 Task: Check the sale-to-list ratio of open floorplan in the last 3 years.
Action: Mouse moved to (757, 170)
Screenshot: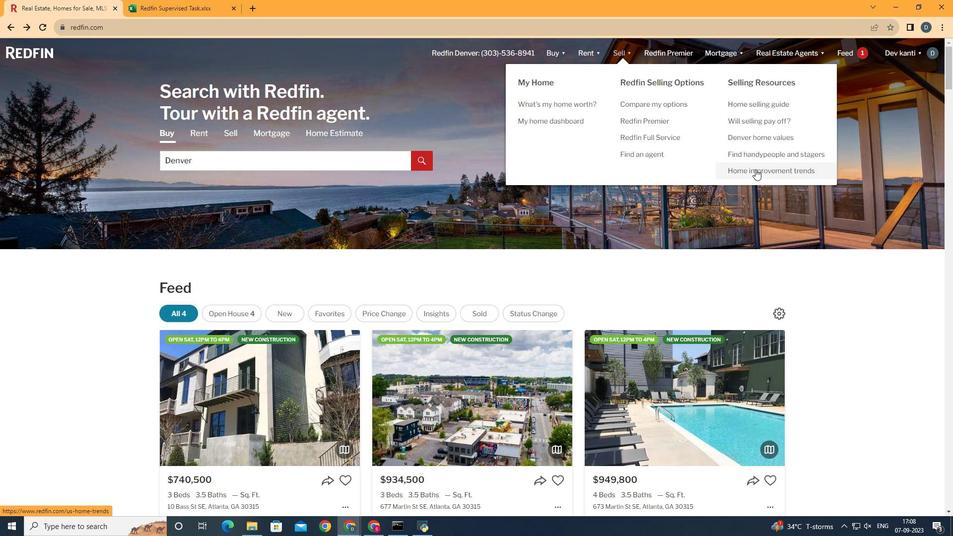 
Action: Mouse pressed left at (757, 170)
Screenshot: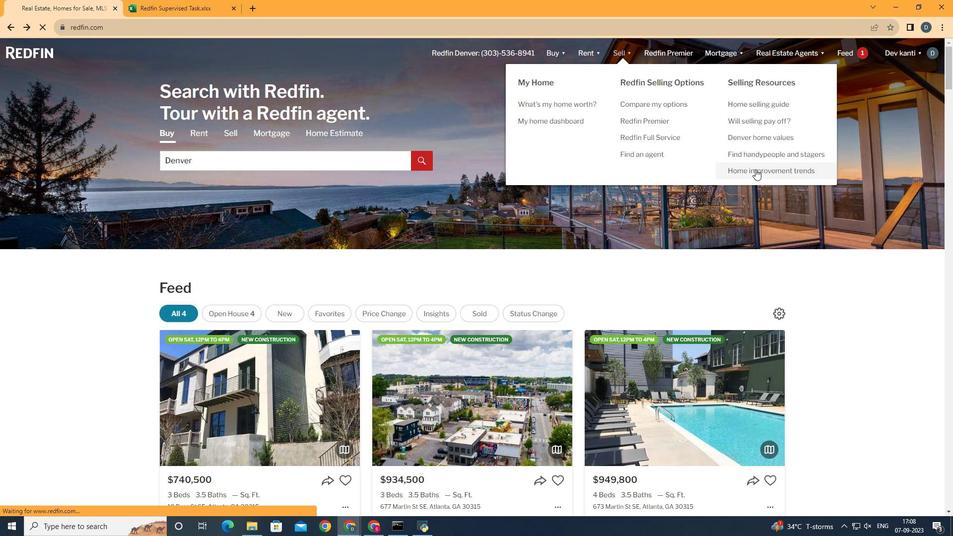 
Action: Mouse moved to (238, 198)
Screenshot: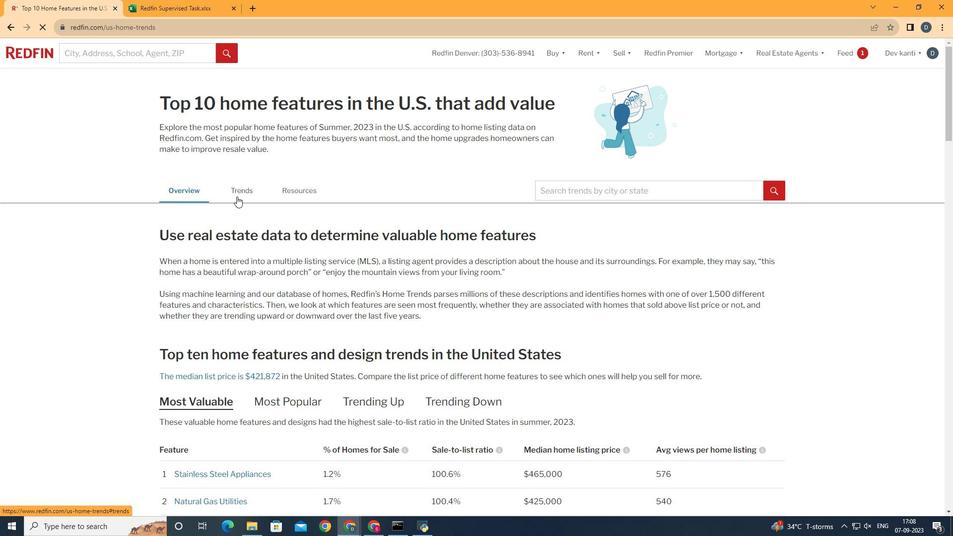 
Action: Mouse pressed left at (238, 198)
Screenshot: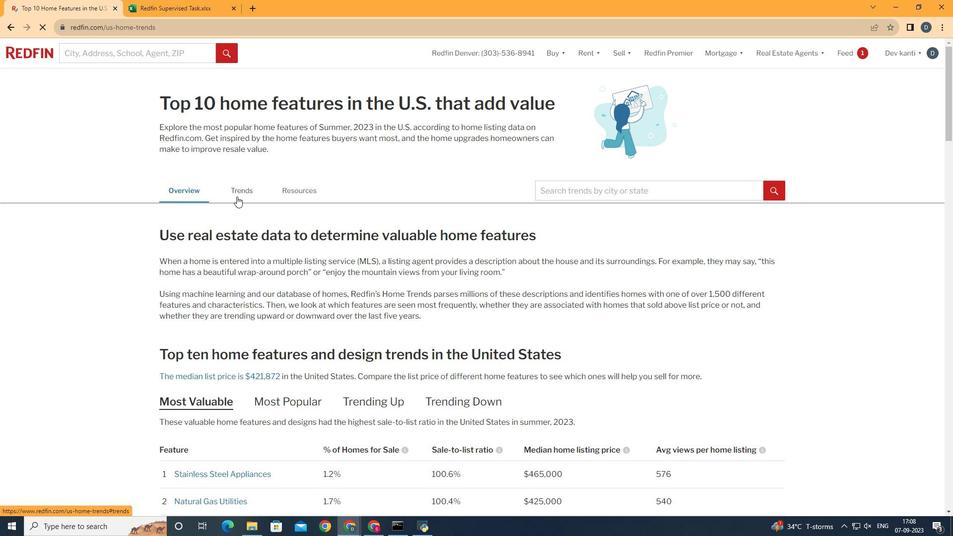 
Action: Mouse moved to (339, 255)
Screenshot: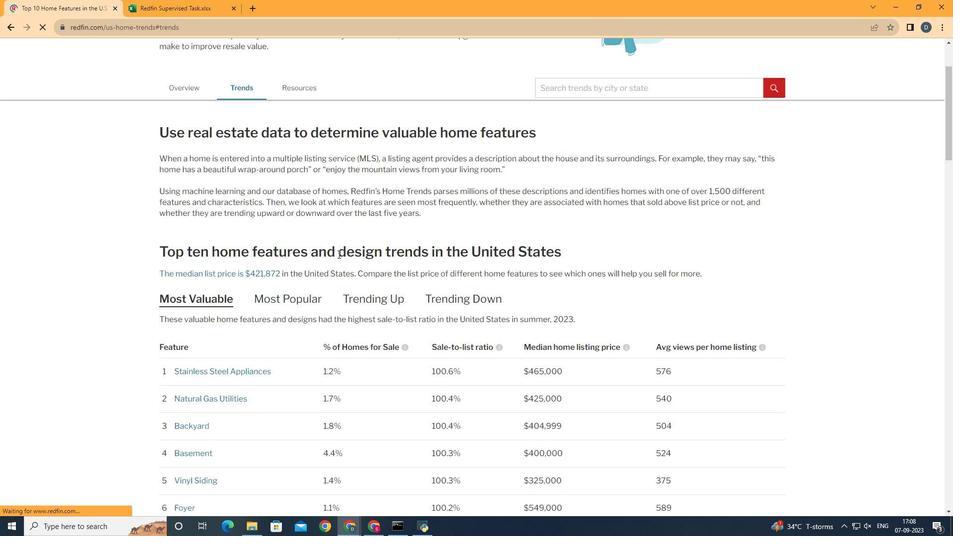 
Action: Mouse scrolled (339, 255) with delta (0, 0)
Screenshot: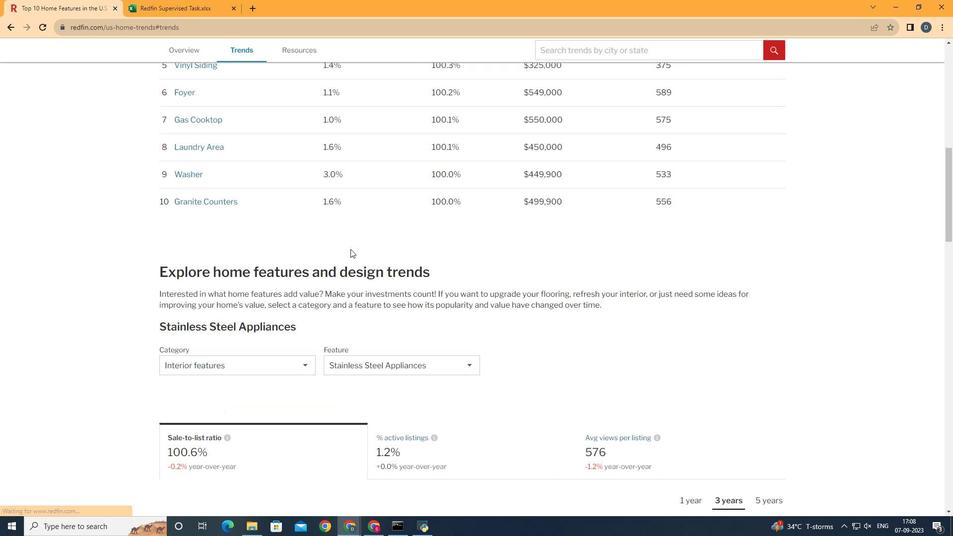 
Action: Mouse scrolled (339, 255) with delta (0, 0)
Screenshot: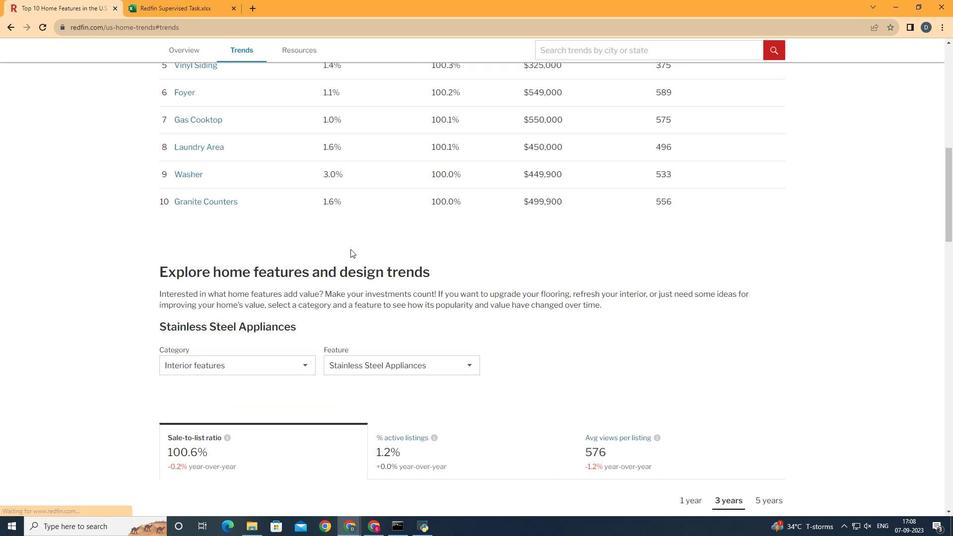 
Action: Mouse scrolled (339, 255) with delta (0, 0)
Screenshot: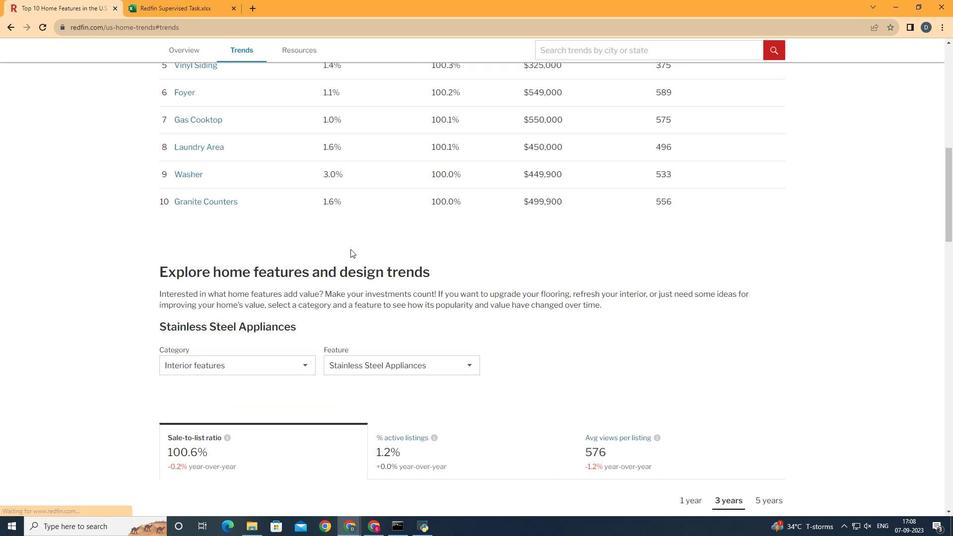 
Action: Mouse scrolled (339, 255) with delta (0, 0)
Screenshot: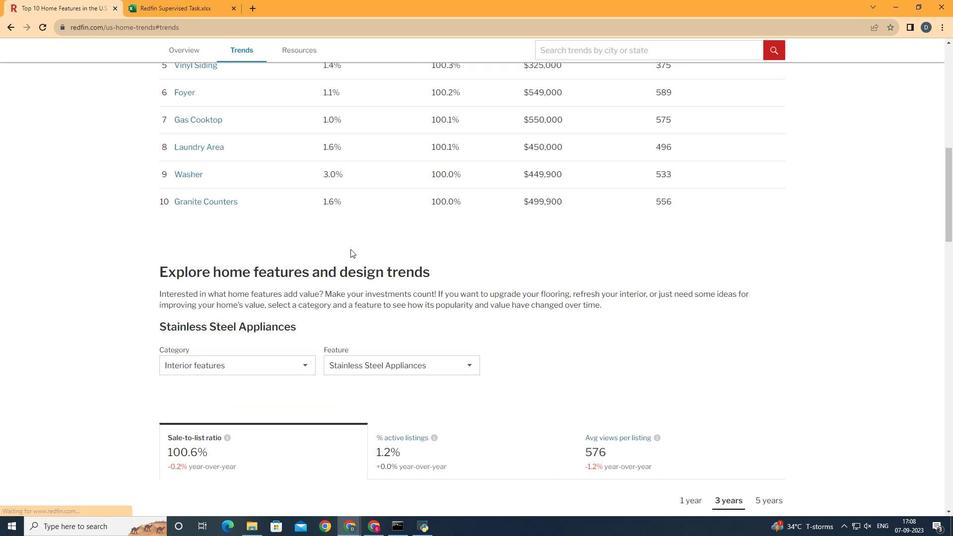 
Action: Mouse scrolled (339, 255) with delta (0, 0)
Screenshot: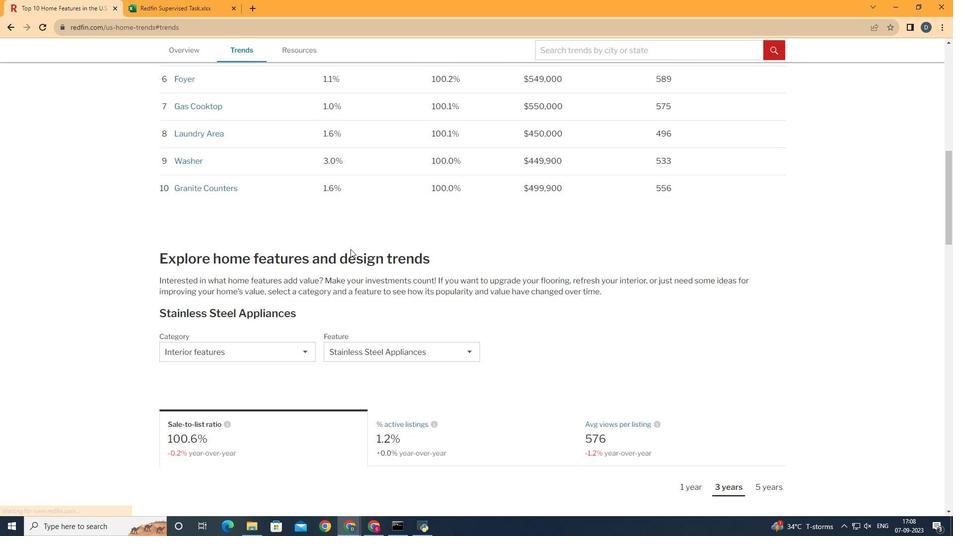 
Action: Mouse moved to (351, 250)
Screenshot: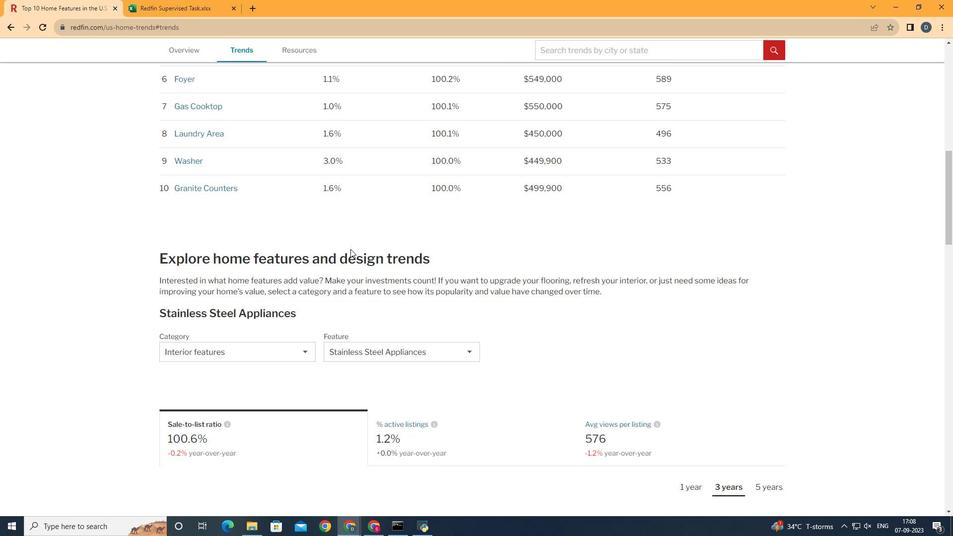 
Action: Mouse scrolled (351, 250) with delta (0, 0)
Screenshot: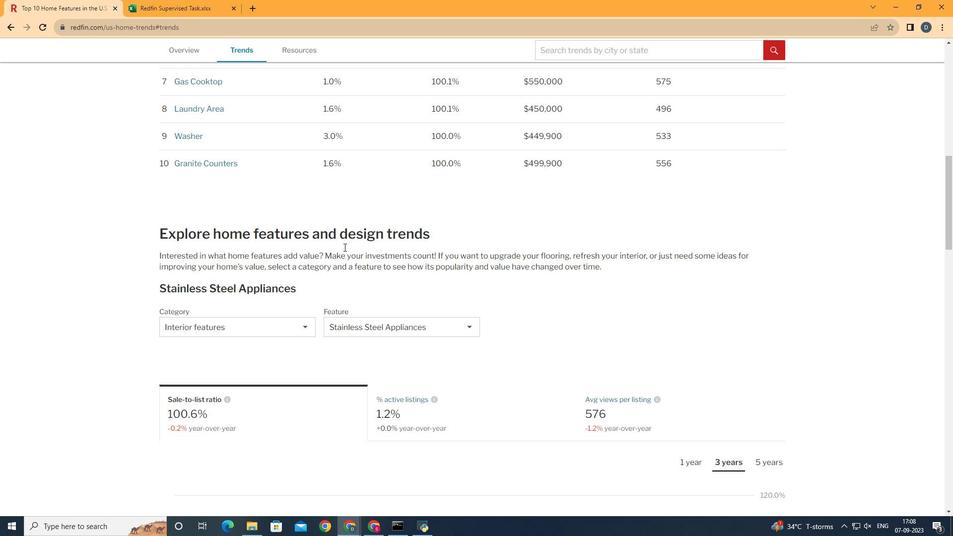 
Action: Mouse moved to (351, 250)
Screenshot: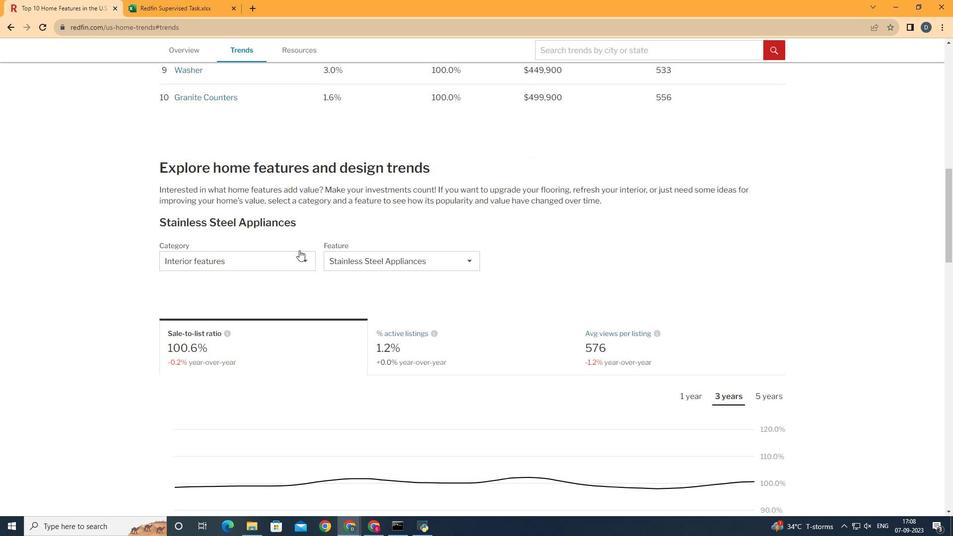 
Action: Mouse scrolled (351, 250) with delta (0, 0)
Screenshot: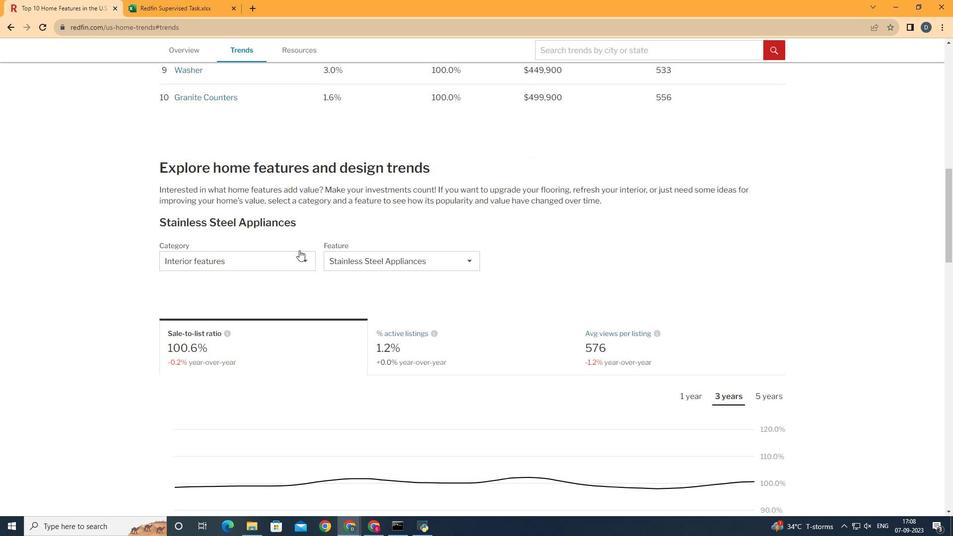 
Action: Mouse moved to (304, 260)
Screenshot: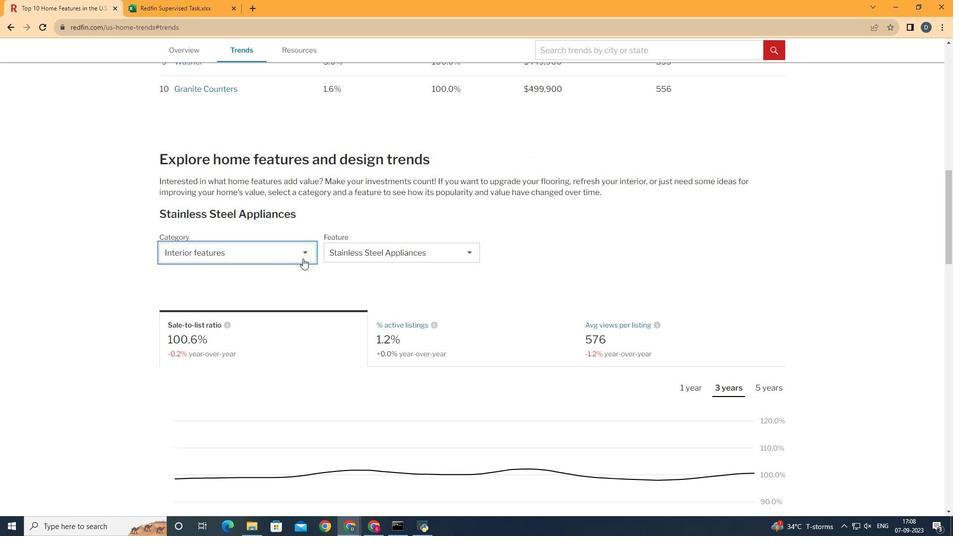 
Action: Mouse pressed left at (304, 260)
Screenshot: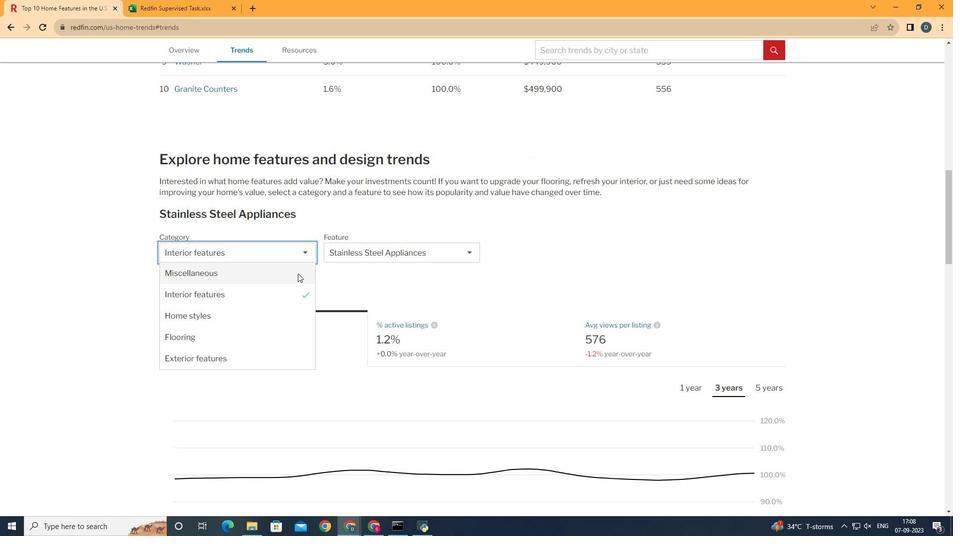 
Action: Mouse moved to (299, 290)
Screenshot: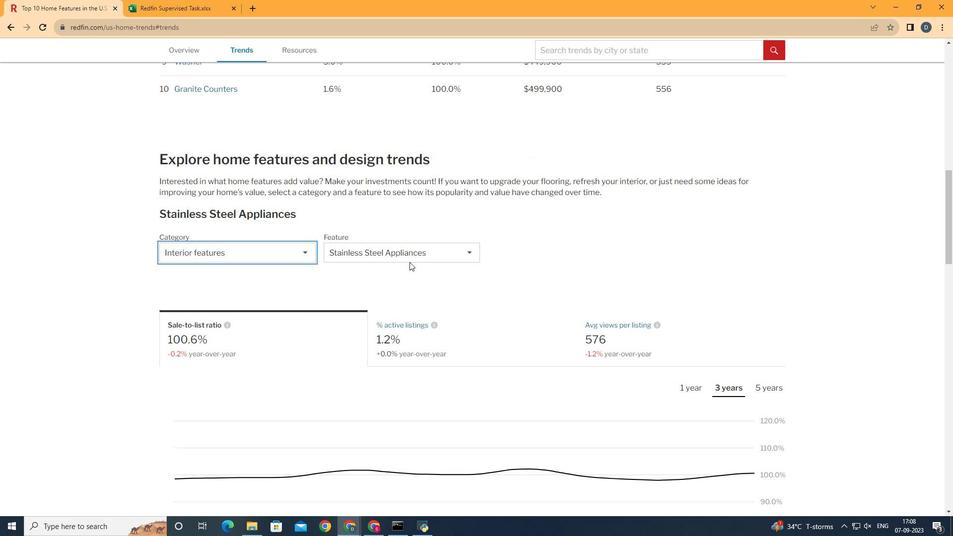 
Action: Mouse pressed left at (299, 290)
Screenshot: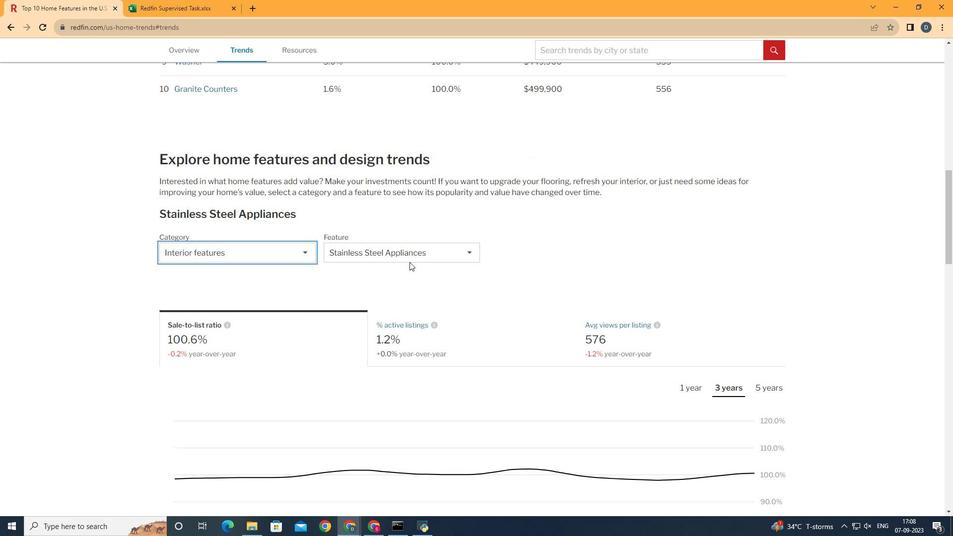 
Action: Mouse moved to (424, 255)
Screenshot: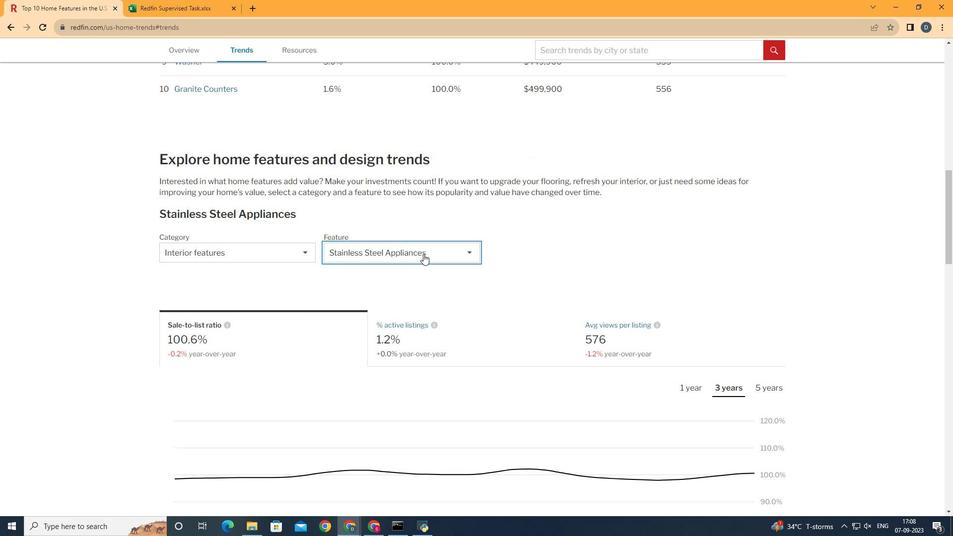 
Action: Mouse pressed left at (424, 255)
Screenshot: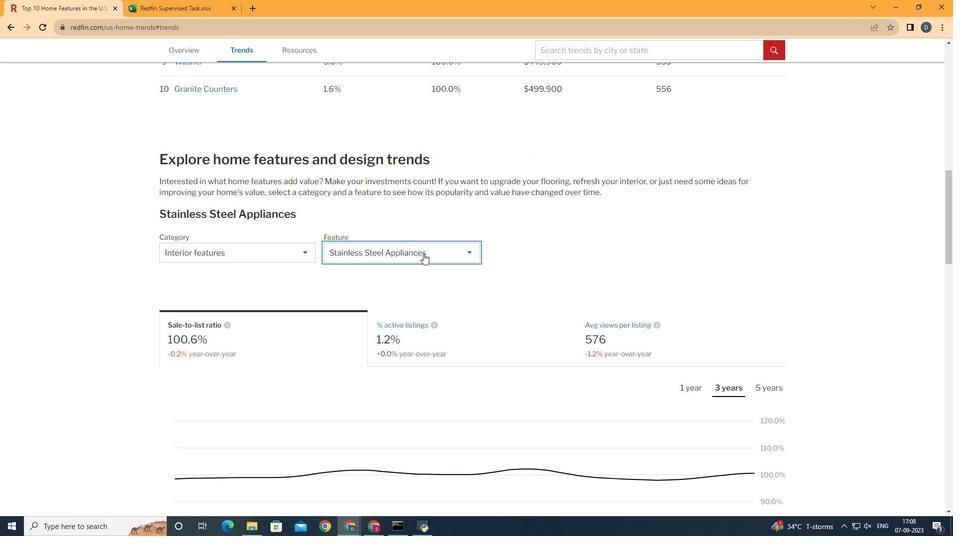 
Action: Mouse moved to (481, 390)
Screenshot: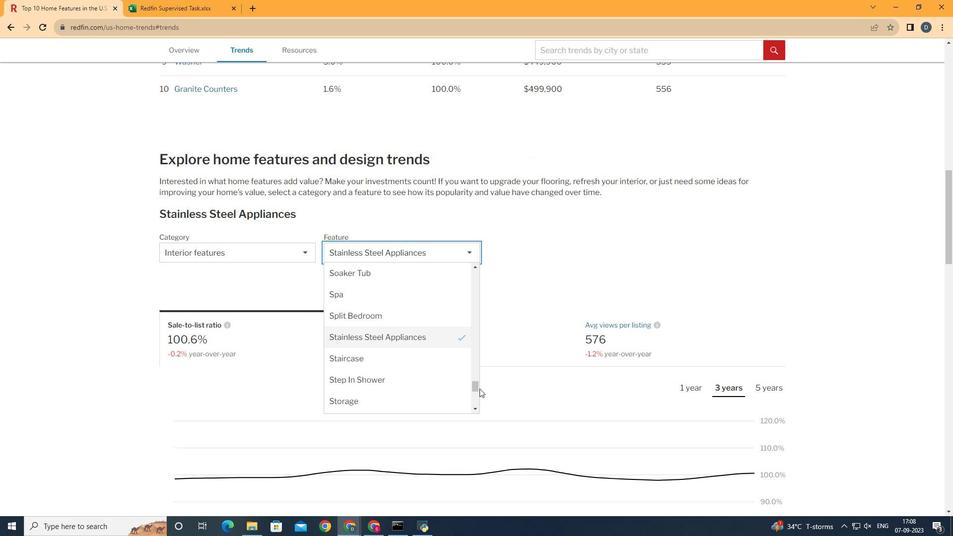 
Action: Mouse pressed left at (481, 390)
Screenshot: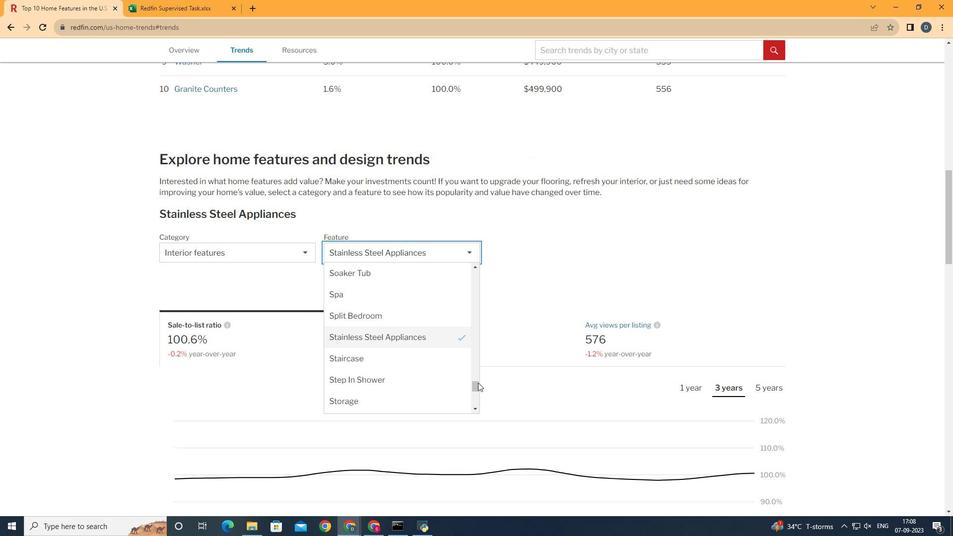 
Action: Mouse moved to (464, 256)
Screenshot: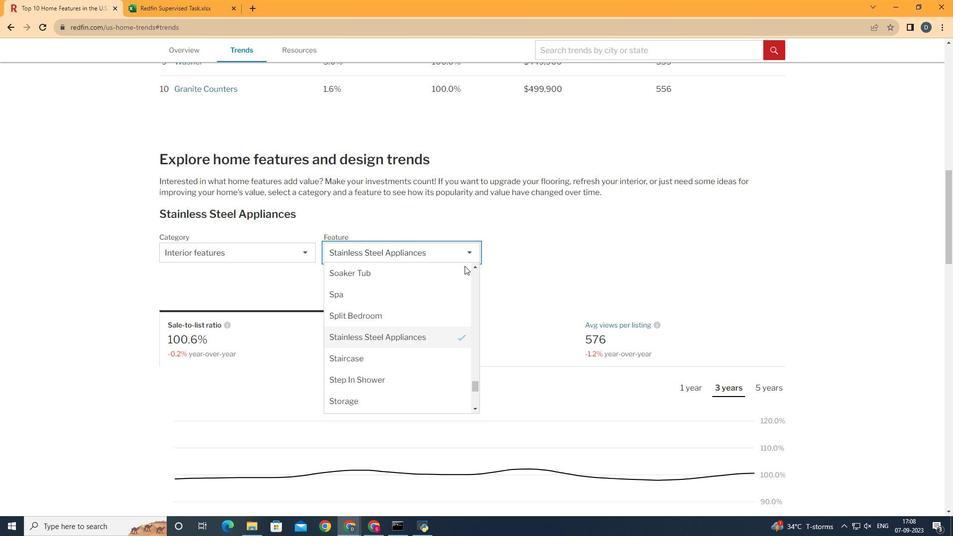 
Action: Mouse pressed left at (464, 256)
Screenshot: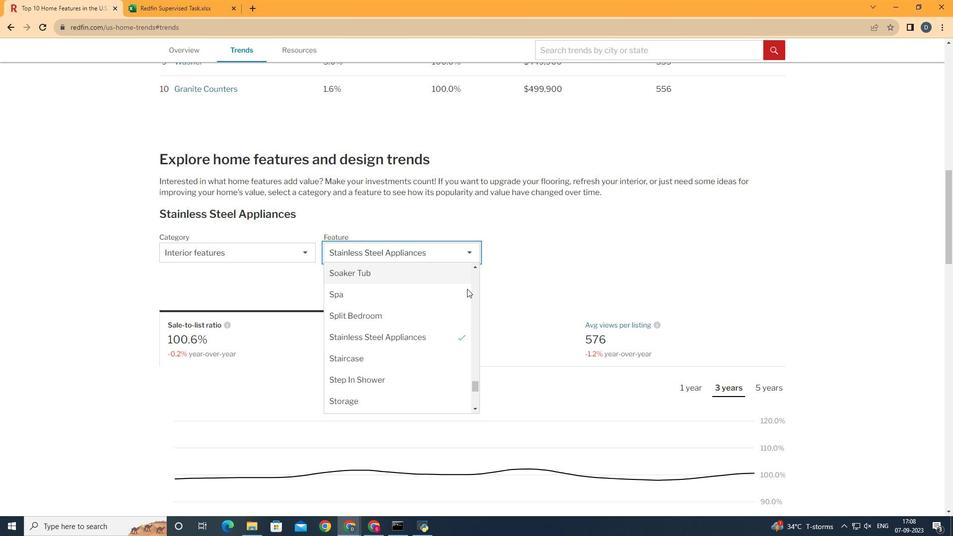 
Action: Mouse moved to (476, 390)
Screenshot: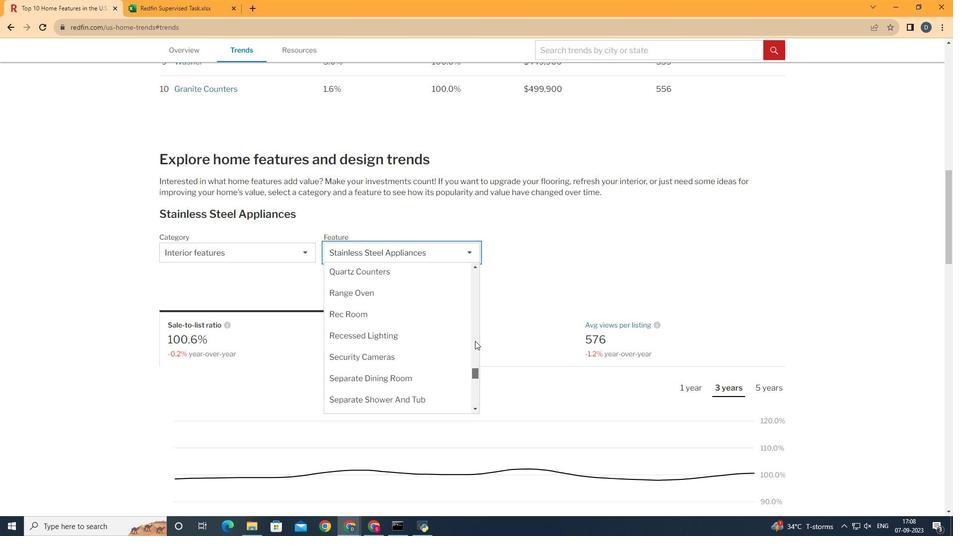 
Action: Mouse pressed left at (476, 390)
Screenshot: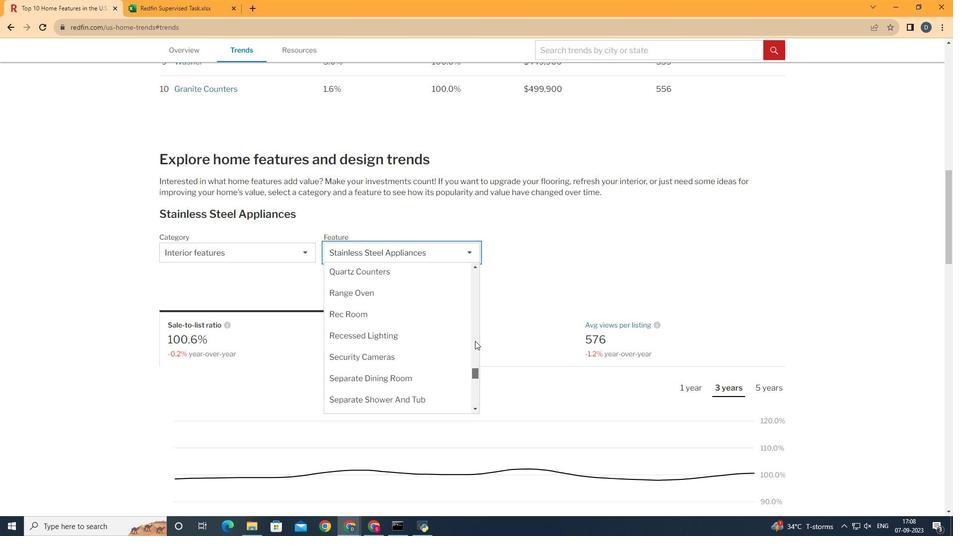 
Action: Mouse moved to (431, 344)
Screenshot: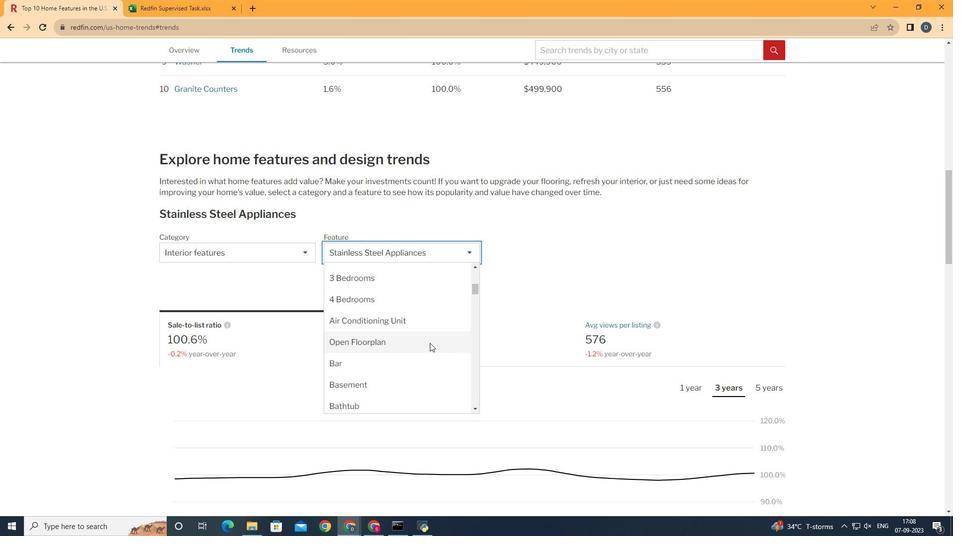 
Action: Mouse pressed left at (431, 344)
Screenshot: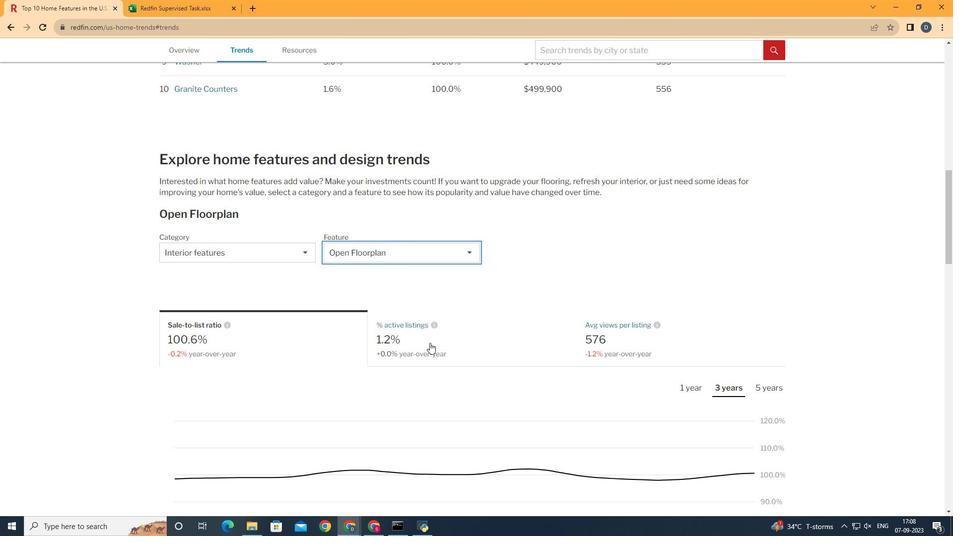 
Action: Mouse moved to (308, 353)
Screenshot: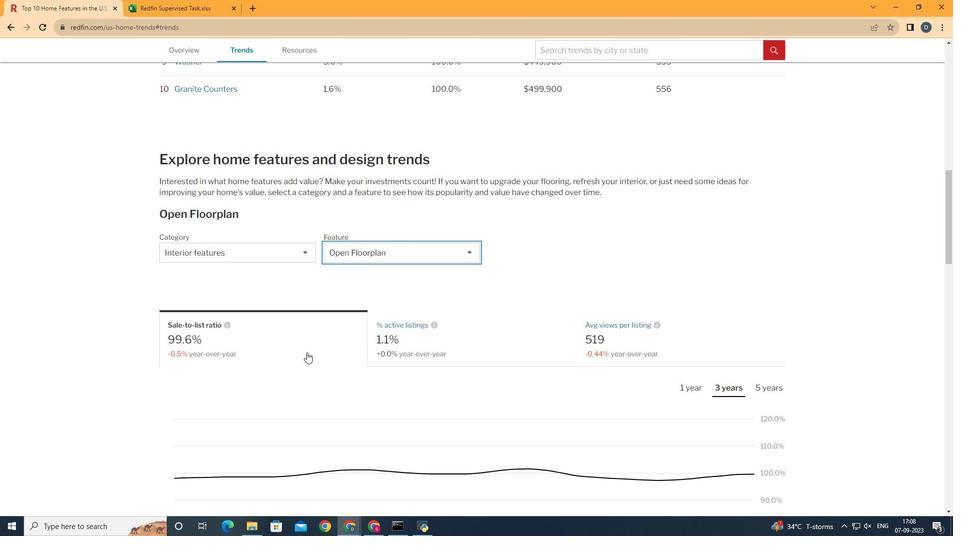 
Action: Mouse pressed left at (308, 353)
Screenshot: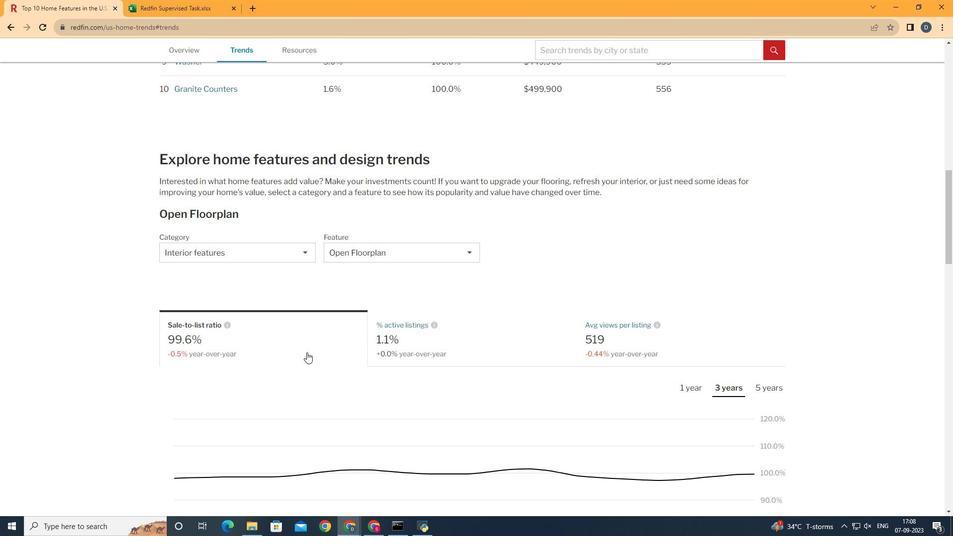
Action: Mouse scrolled (308, 353) with delta (0, 0)
Screenshot: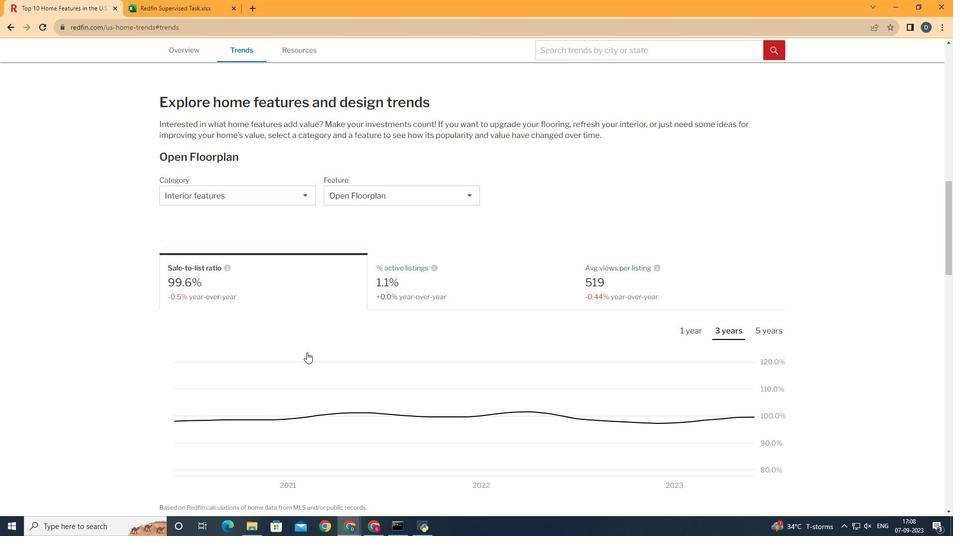 
Action: Mouse scrolled (308, 353) with delta (0, 0)
Screenshot: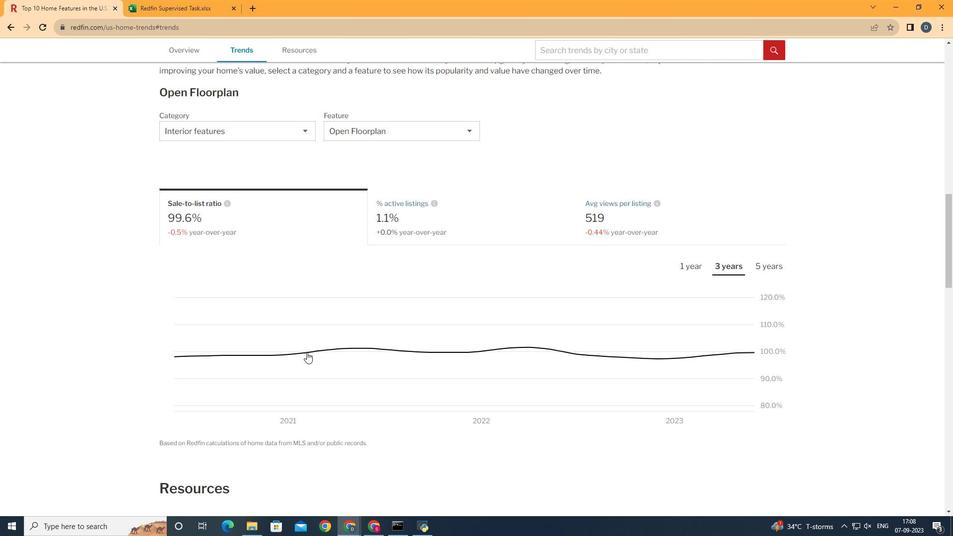 
Action: Mouse scrolled (308, 353) with delta (0, 0)
Screenshot: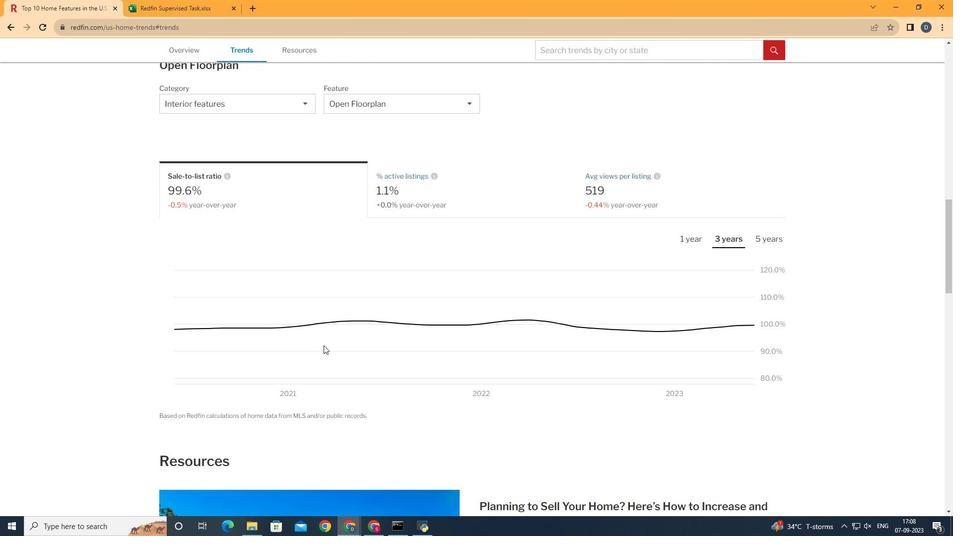 
Action: Mouse moved to (732, 243)
Screenshot: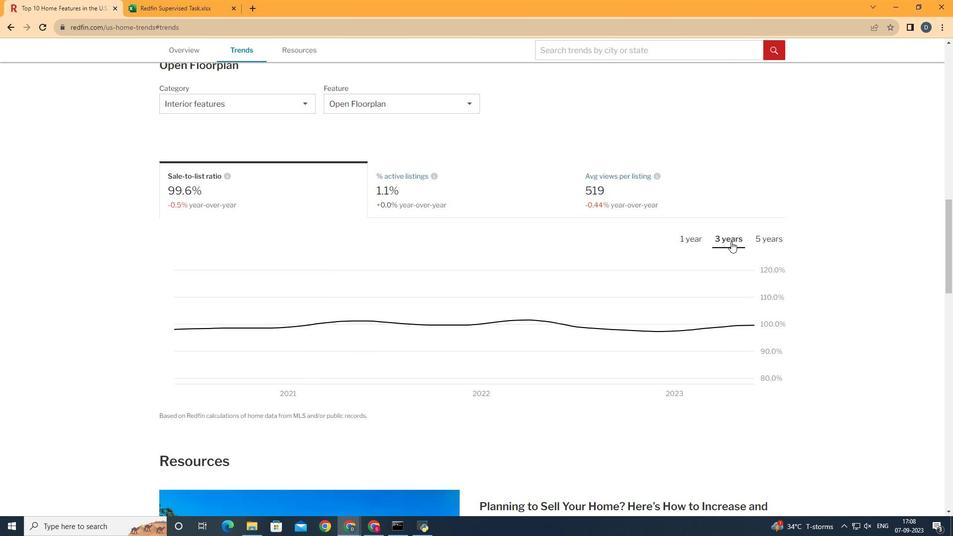 
Action: Mouse pressed left at (732, 243)
Screenshot: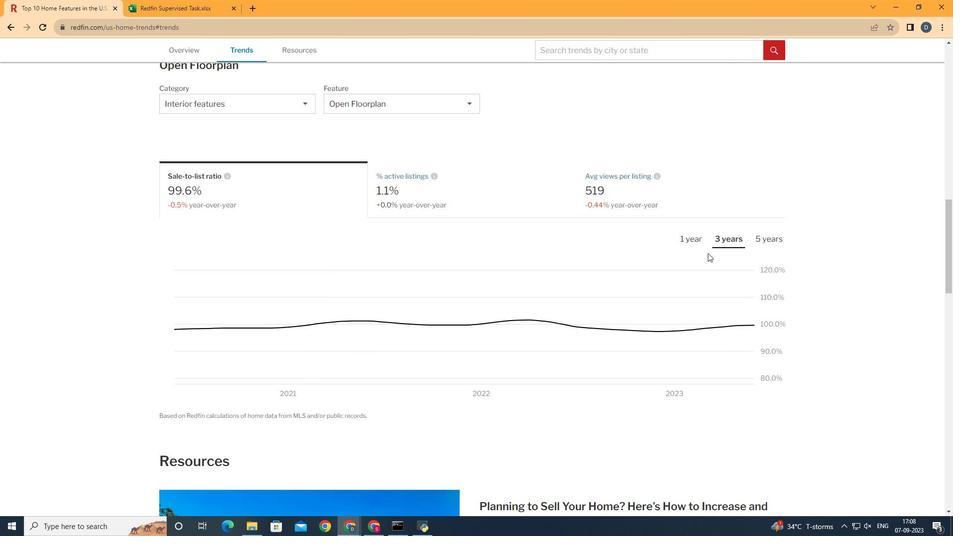 
Action: Mouse moved to (746, 329)
Screenshot: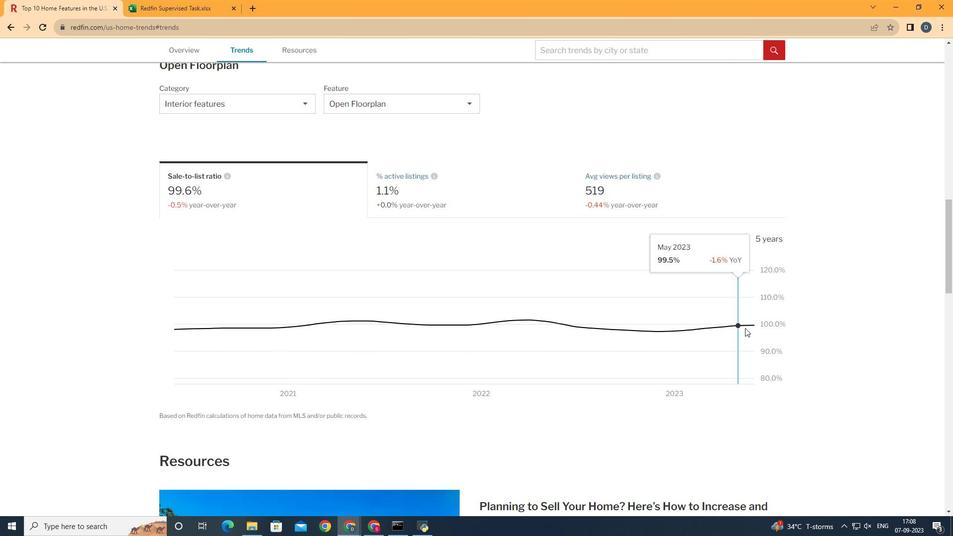 
